 Task: Add a condition where "Hours since status category pending Is Twelve" in pending tickets.
Action: Mouse moved to (122, 374)
Screenshot: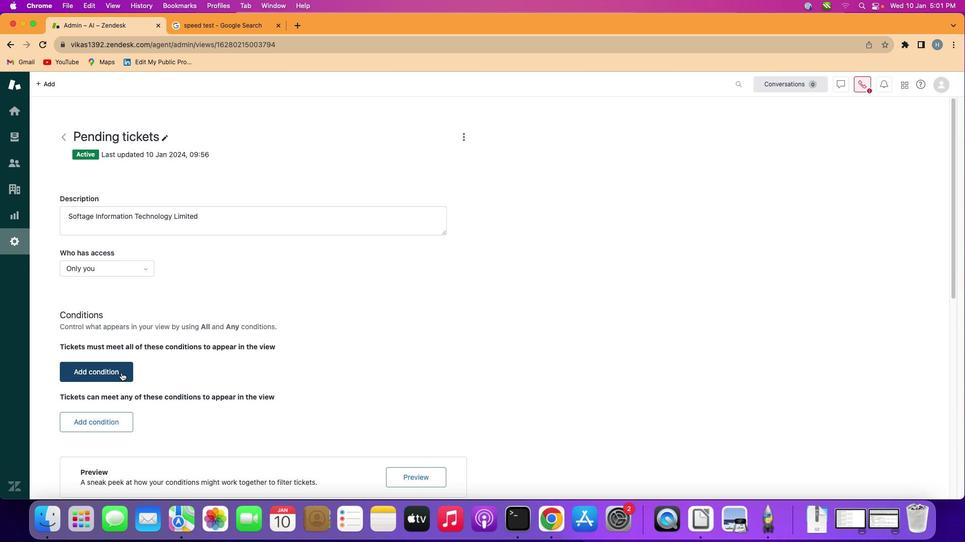 
Action: Mouse pressed left at (122, 374)
Screenshot: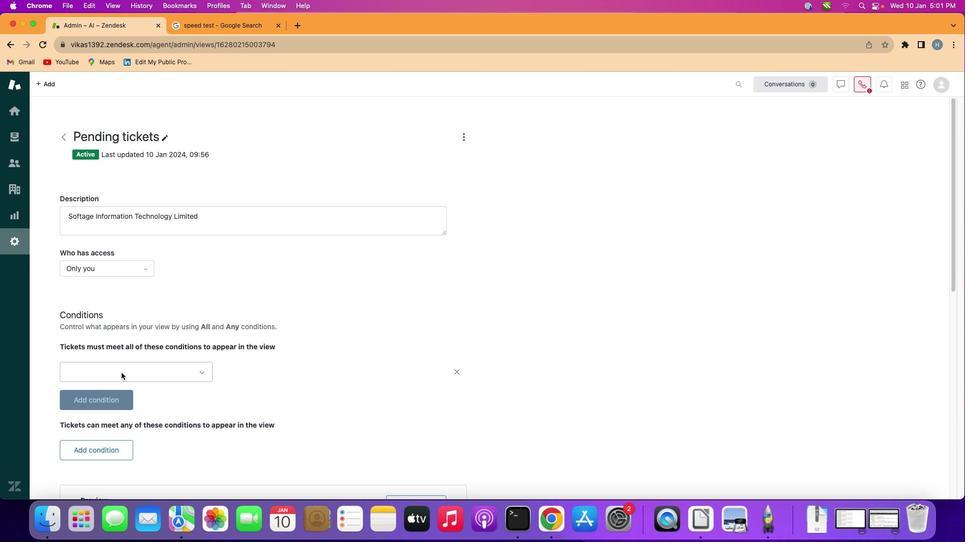 
Action: Mouse moved to (148, 372)
Screenshot: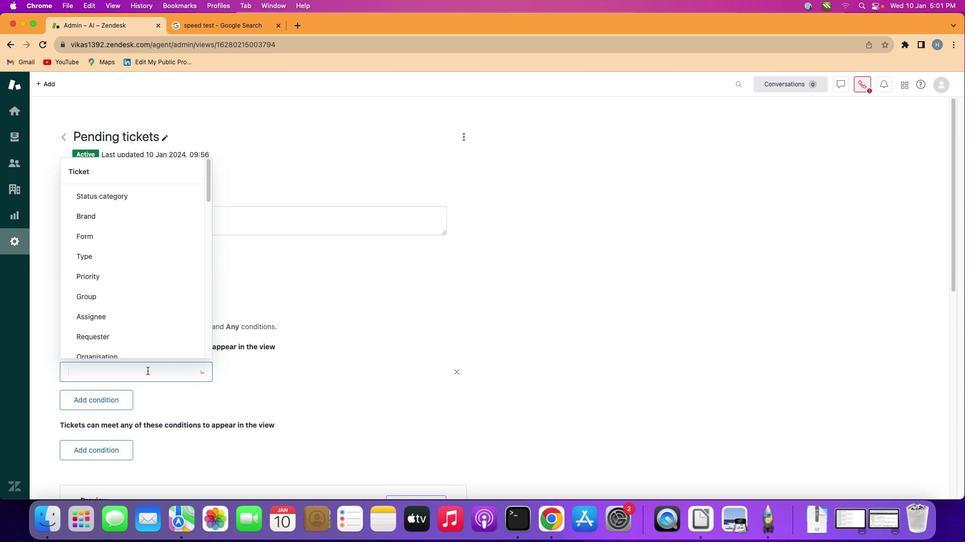 
Action: Mouse pressed left at (148, 372)
Screenshot: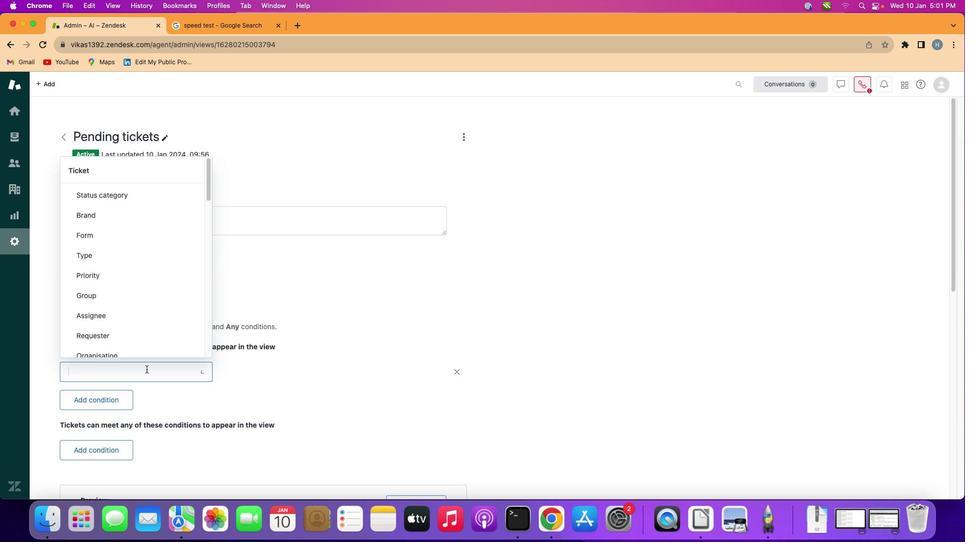
Action: Mouse moved to (156, 262)
Screenshot: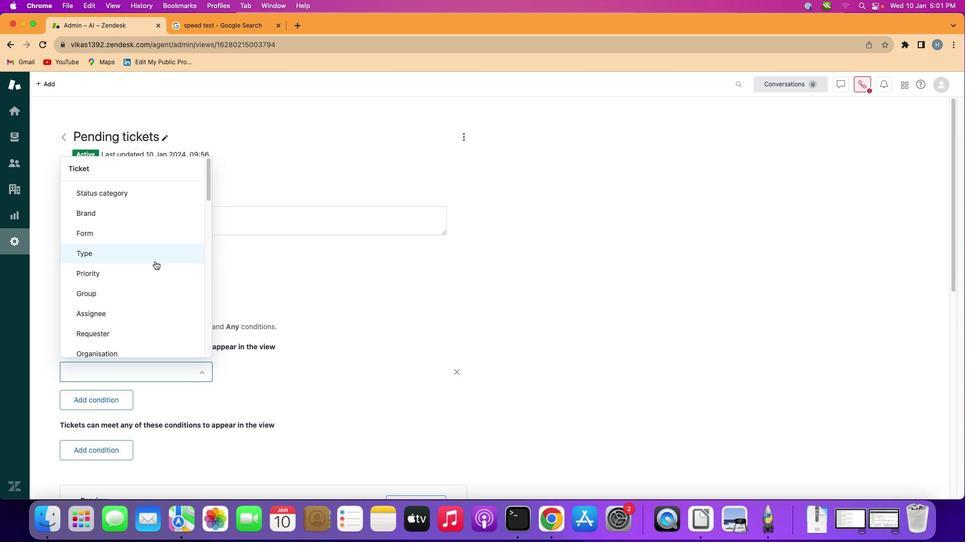 
Action: Mouse scrolled (156, 262) with delta (1, 1)
Screenshot: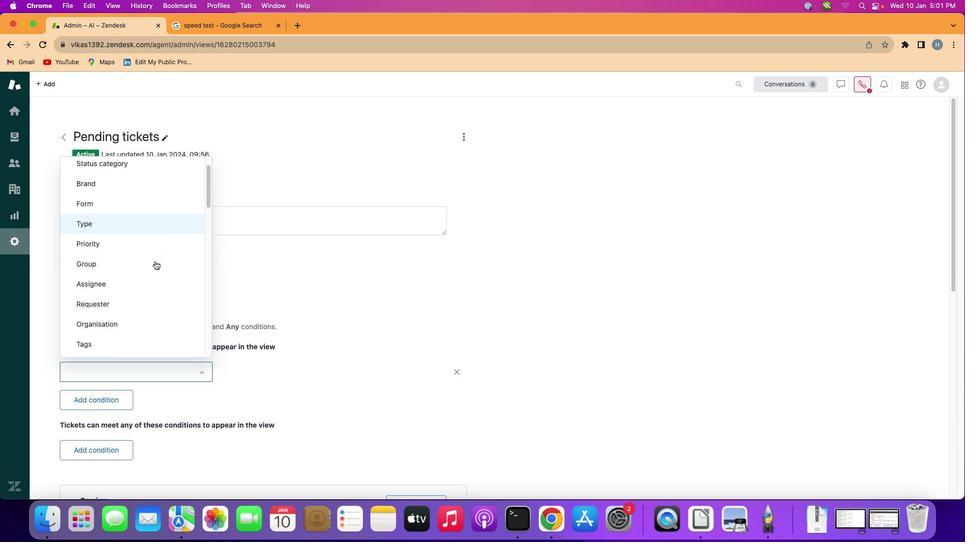 
Action: Mouse scrolled (156, 262) with delta (1, 1)
Screenshot: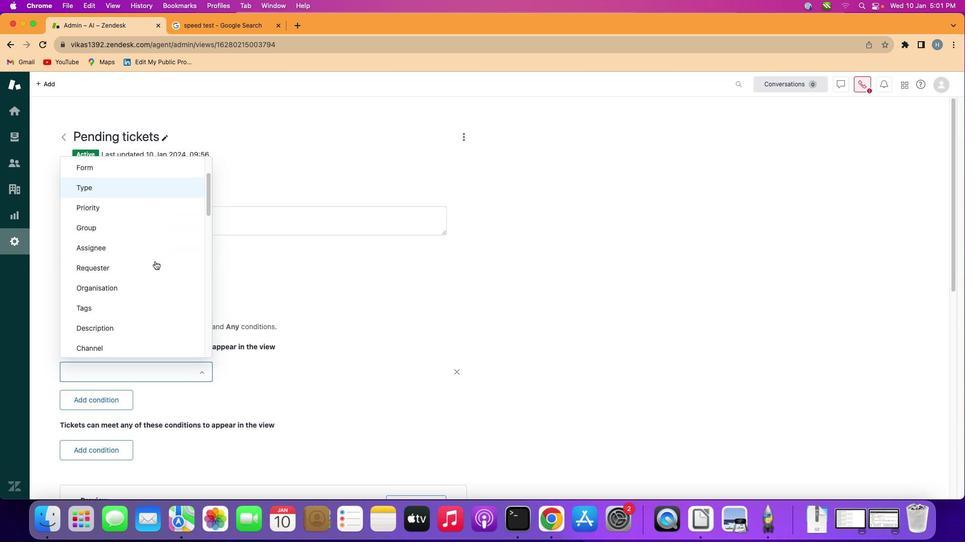 
Action: Mouse scrolled (156, 262) with delta (1, 1)
Screenshot: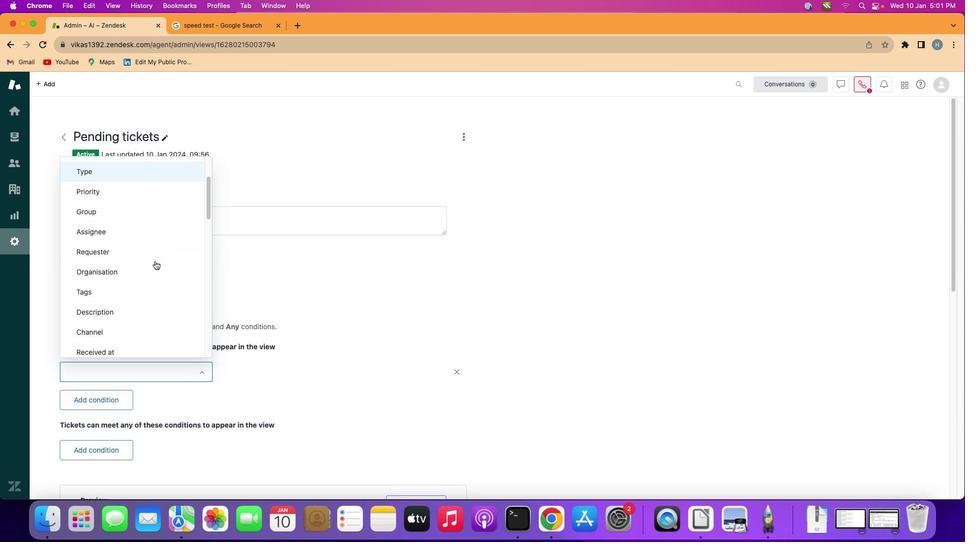 
Action: Mouse scrolled (156, 262) with delta (1, 0)
Screenshot: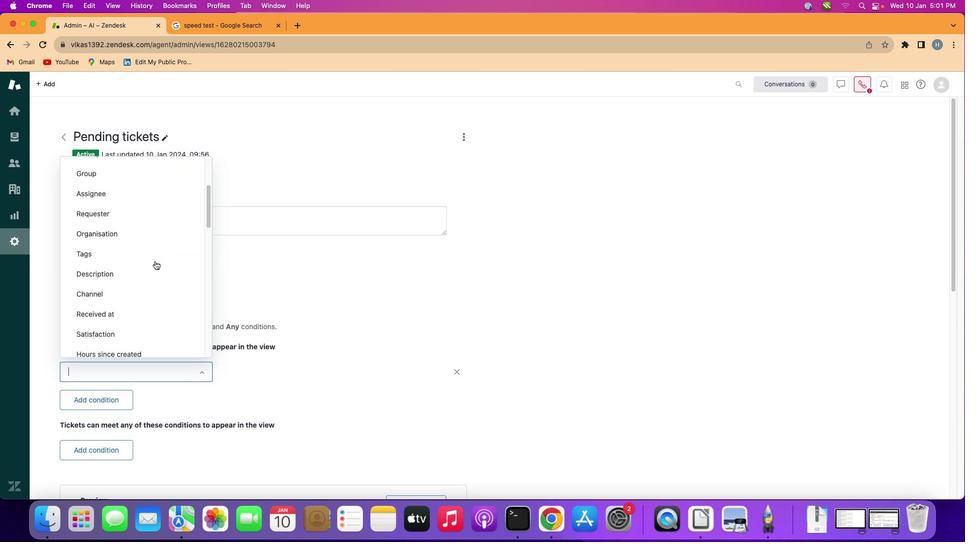 
Action: Mouse scrolled (156, 262) with delta (1, 0)
Screenshot: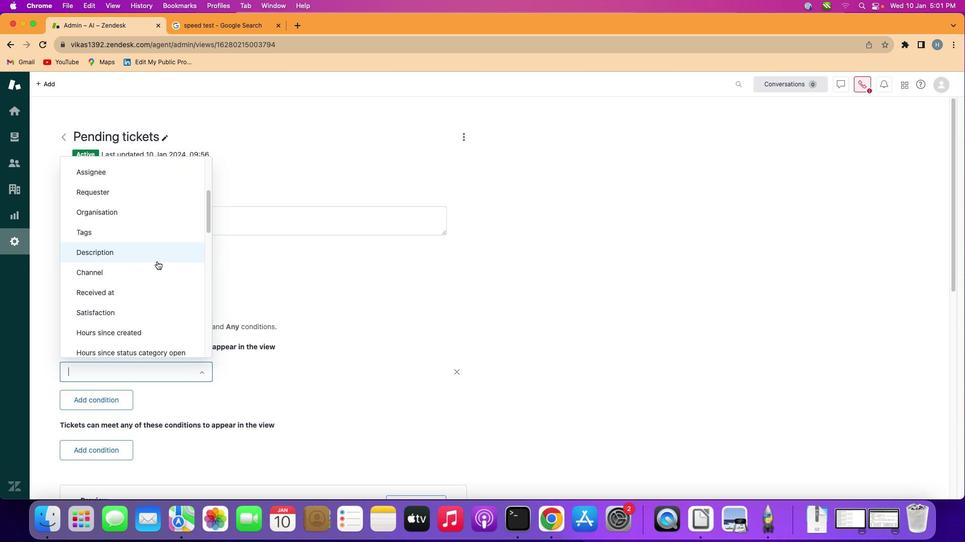 
Action: Mouse moved to (164, 262)
Screenshot: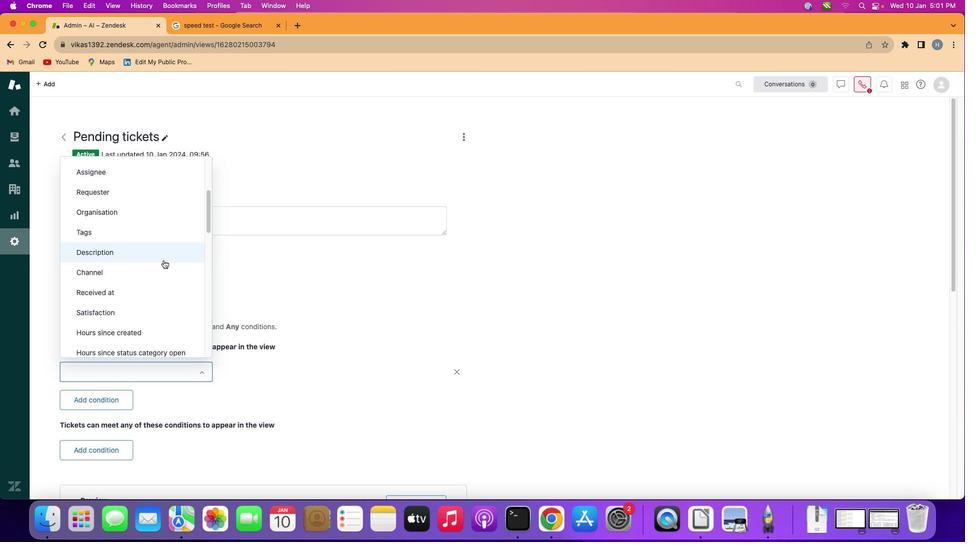 
Action: Mouse scrolled (164, 262) with delta (1, 1)
Screenshot: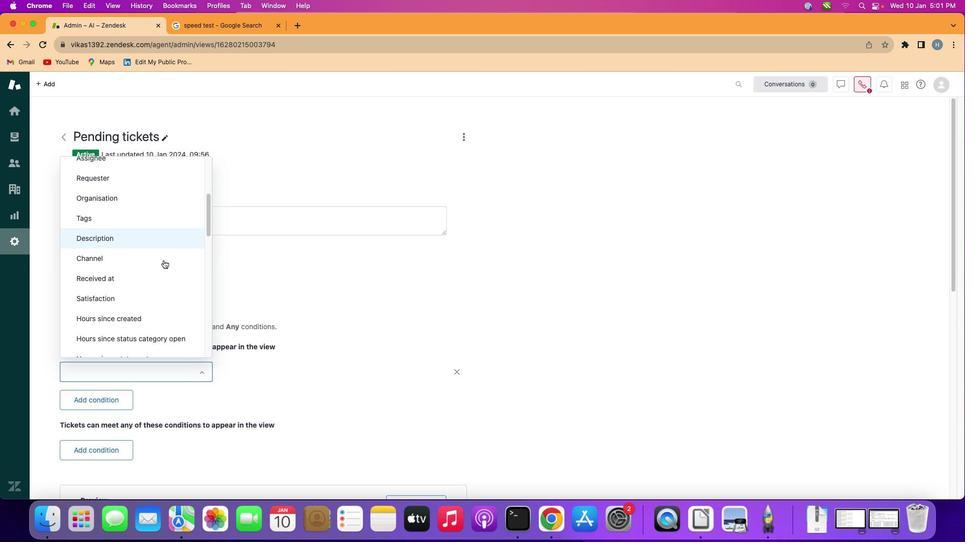 
Action: Mouse scrolled (164, 262) with delta (1, 1)
Screenshot: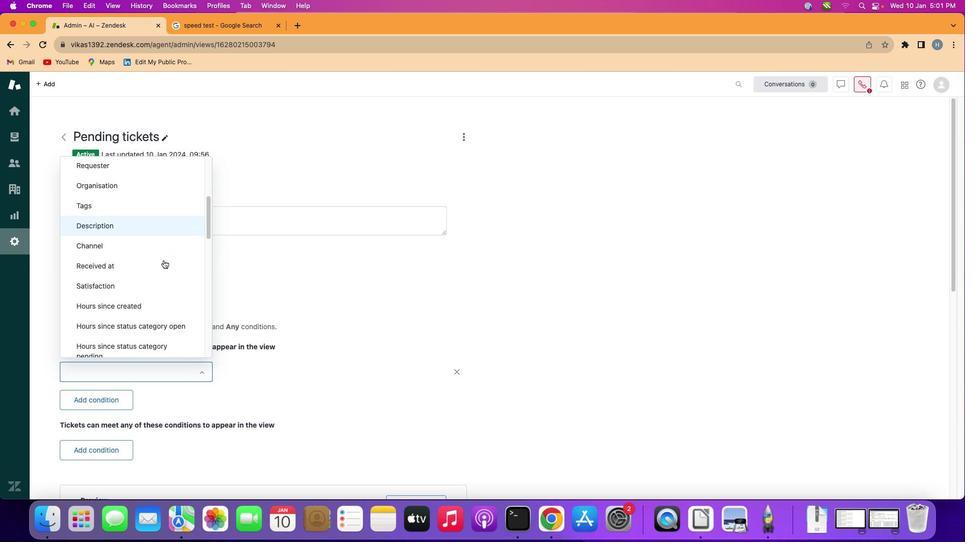 
Action: Mouse scrolled (164, 262) with delta (1, 1)
Screenshot: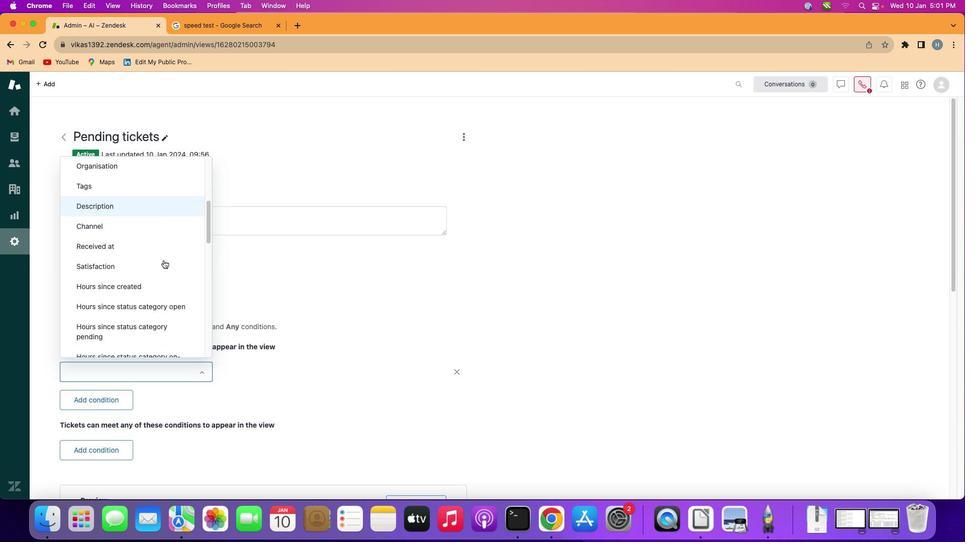 
Action: Mouse scrolled (164, 262) with delta (1, 1)
Screenshot: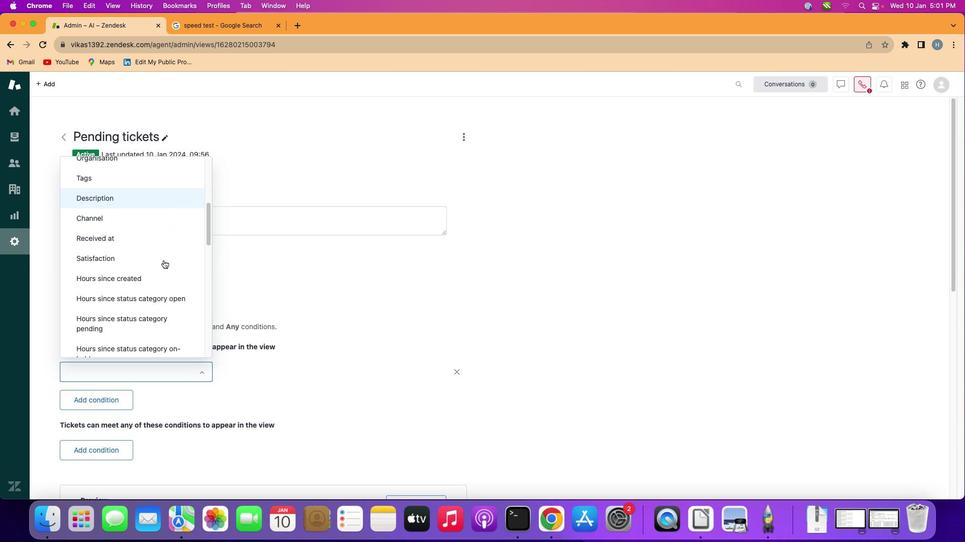 
Action: Mouse moved to (165, 262)
Screenshot: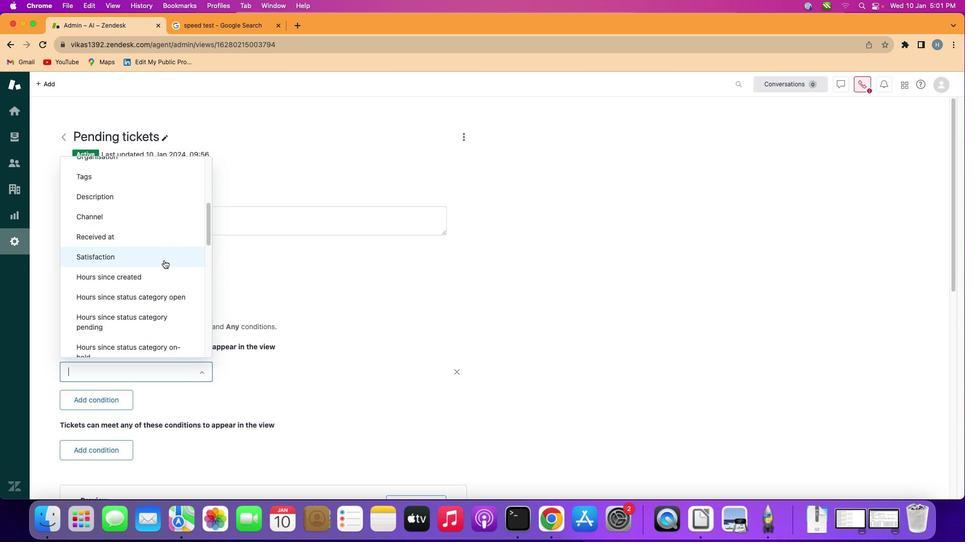 
Action: Mouse scrolled (165, 262) with delta (1, 1)
Screenshot: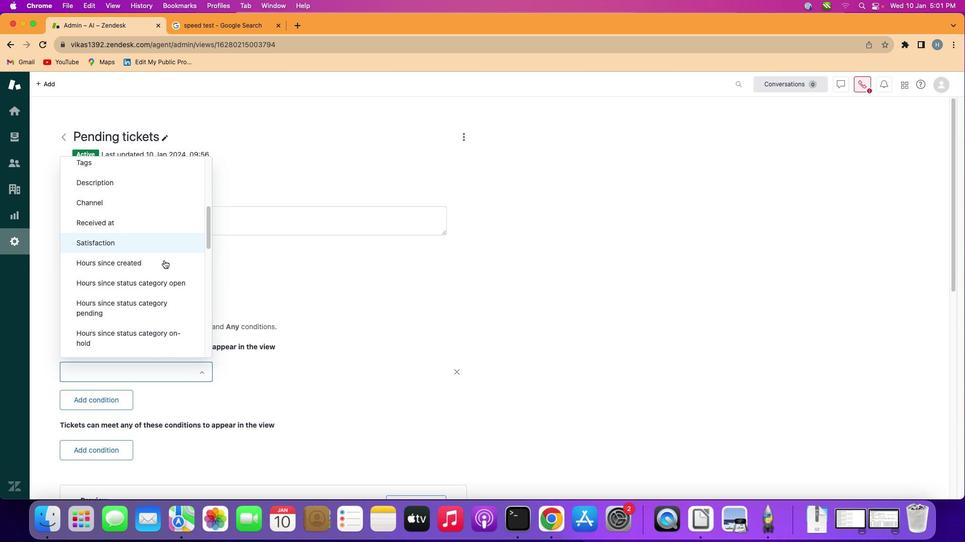 
Action: Mouse scrolled (165, 262) with delta (1, 1)
Screenshot: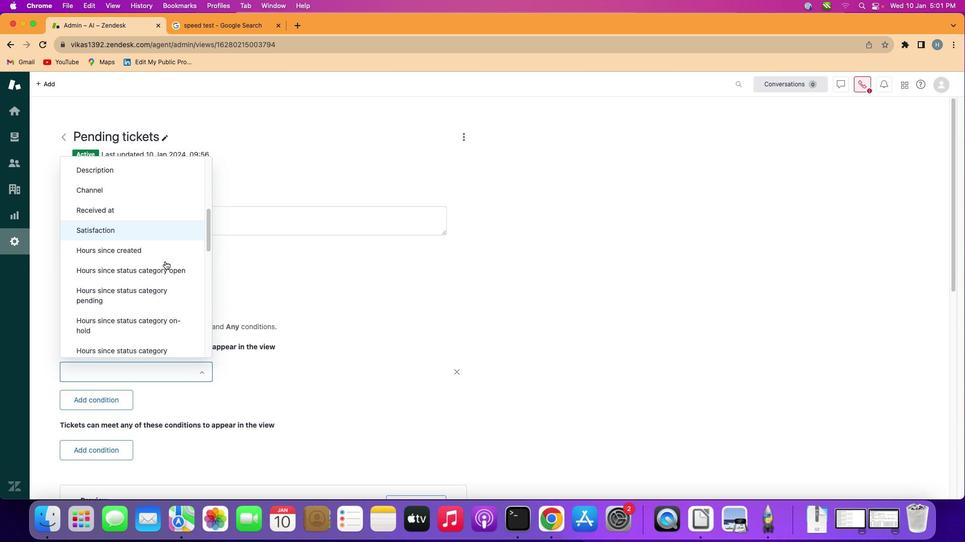 
Action: Mouse scrolled (165, 262) with delta (1, 1)
Screenshot: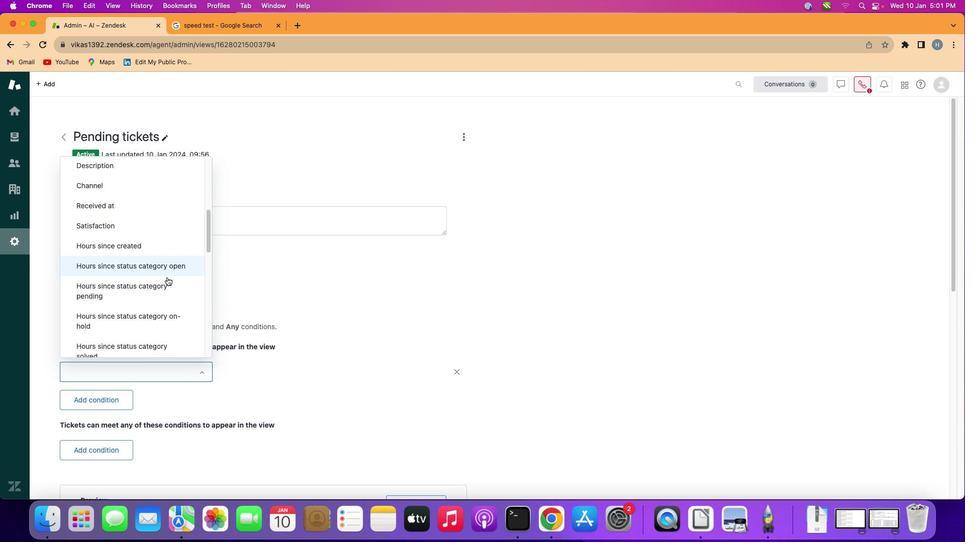 
Action: Mouse moved to (167, 291)
Screenshot: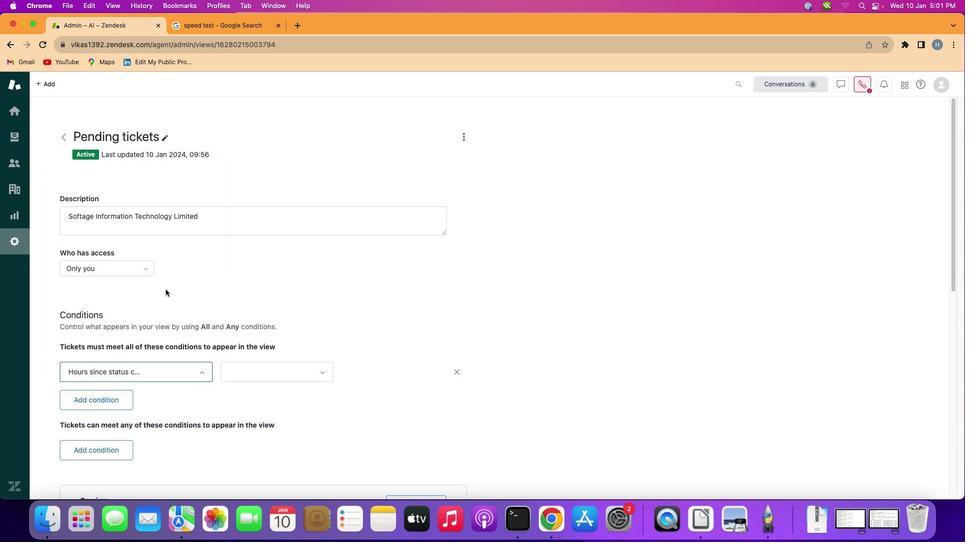 
Action: Mouse pressed left at (167, 291)
Screenshot: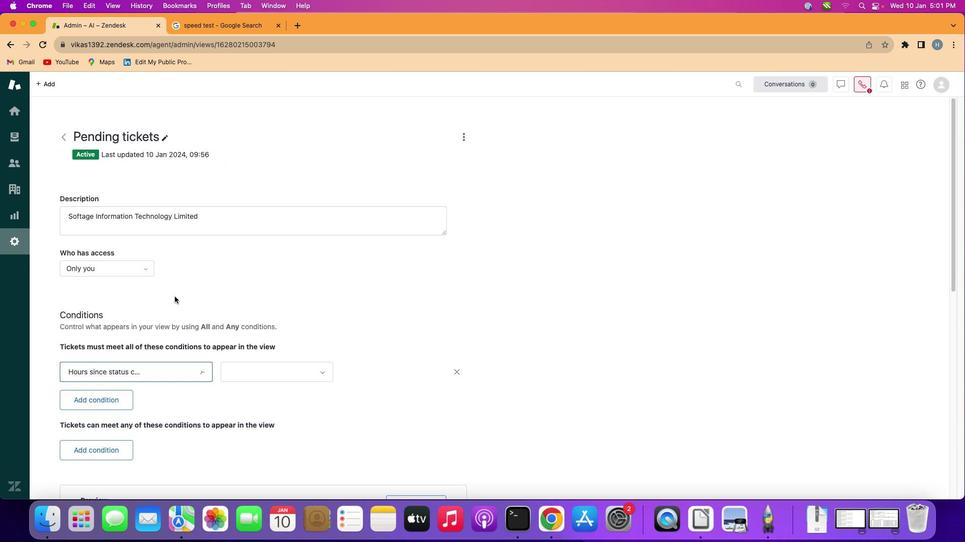 
Action: Mouse moved to (267, 368)
Screenshot: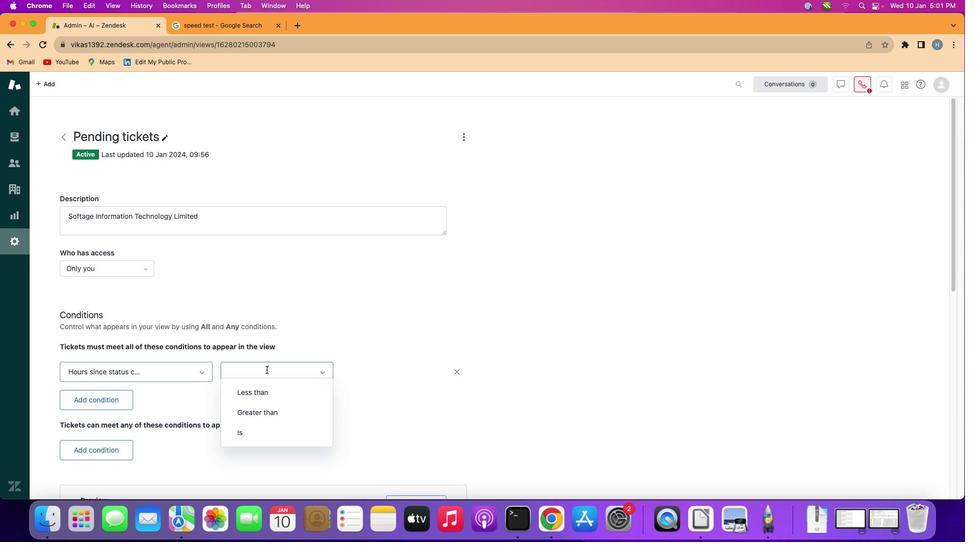
Action: Mouse pressed left at (267, 368)
Screenshot: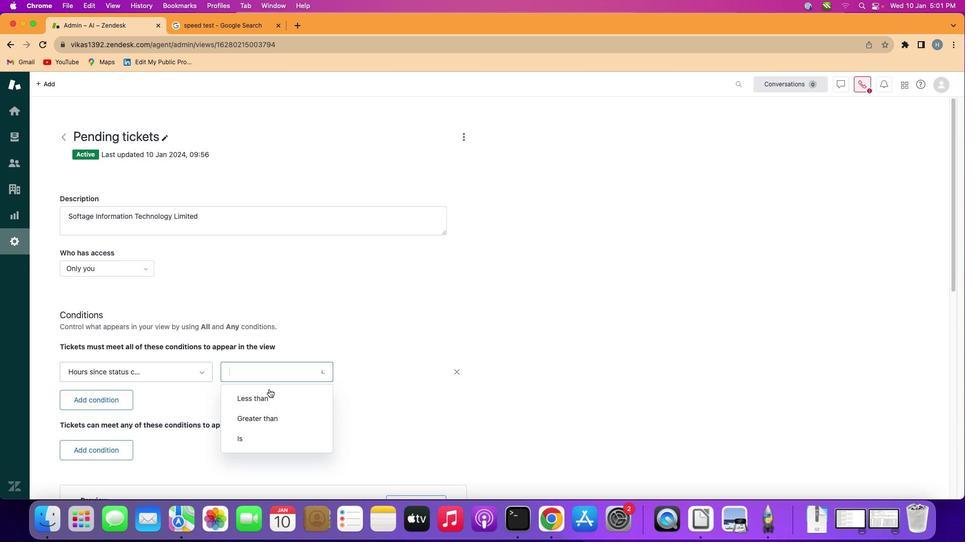 
Action: Mouse moved to (266, 431)
Screenshot: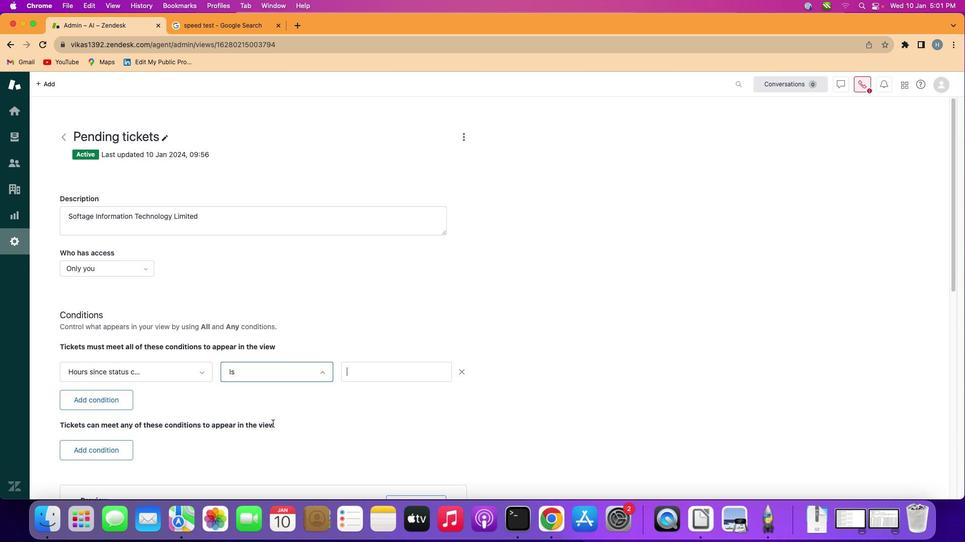 
Action: Mouse pressed left at (266, 431)
Screenshot: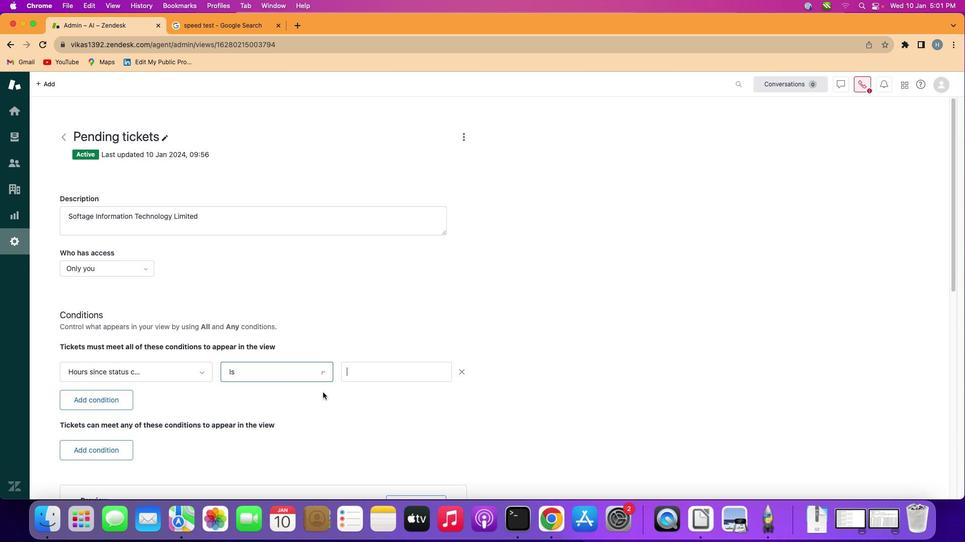 
Action: Mouse moved to (374, 372)
Screenshot: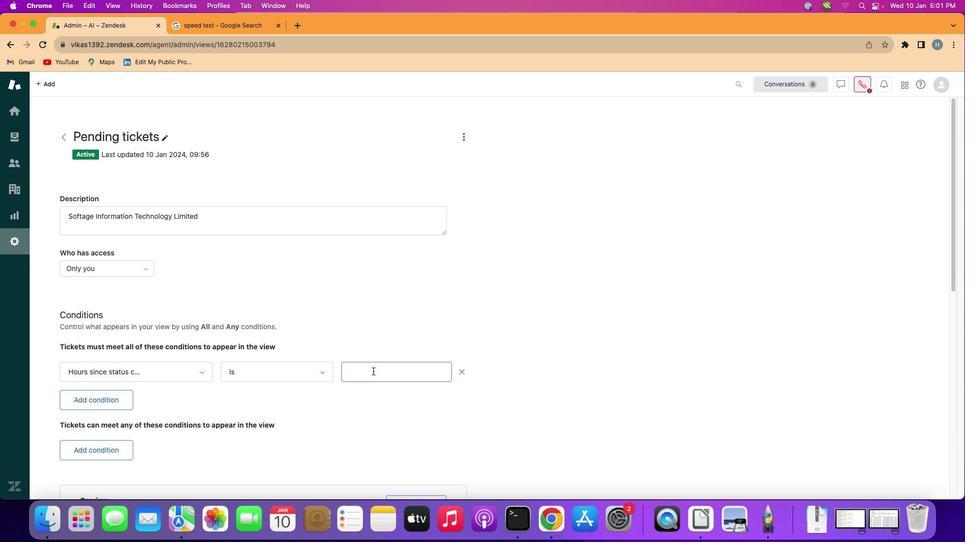 
Action: Mouse pressed left at (374, 372)
Screenshot: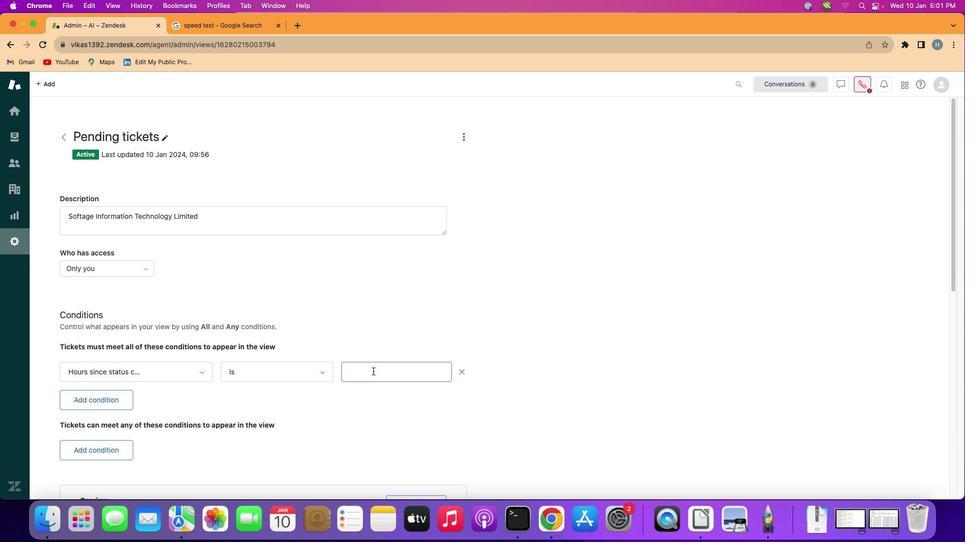 
Action: Key pressed Key.shift'T''w''e''l''v''e'
Screenshot: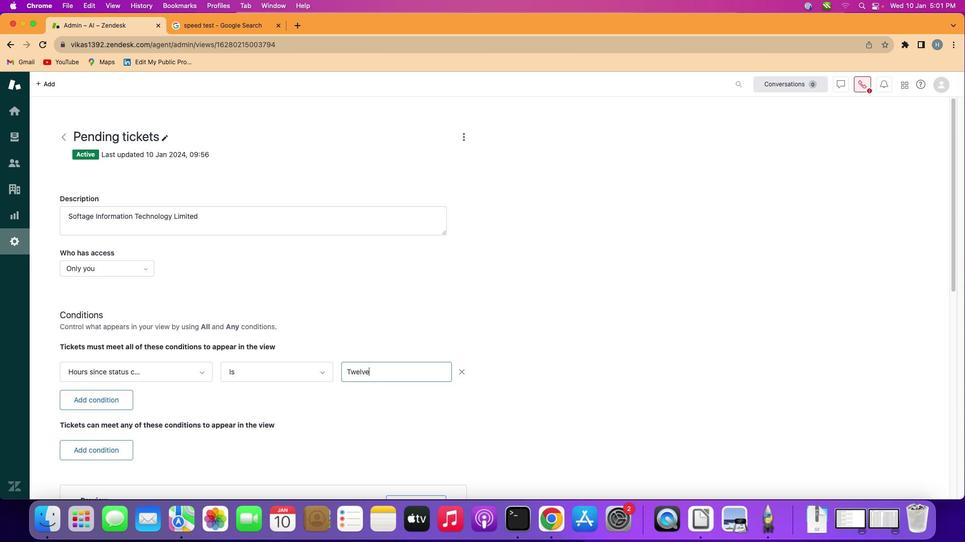 
Action: Mouse moved to (416, 401)
Screenshot: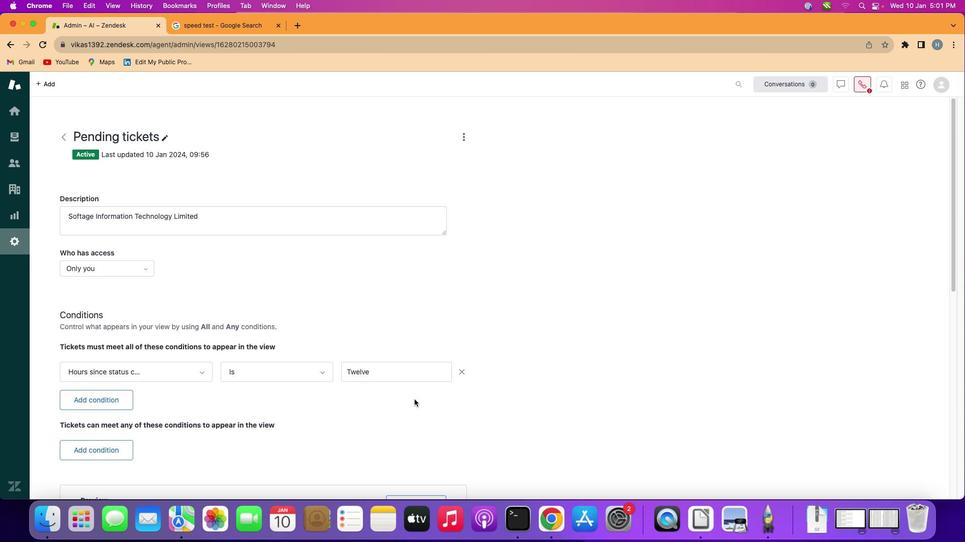 
